 Task: Set the aspect ratio in raw video demuxer to 16:9.
Action: Mouse moved to (98, 14)
Screenshot: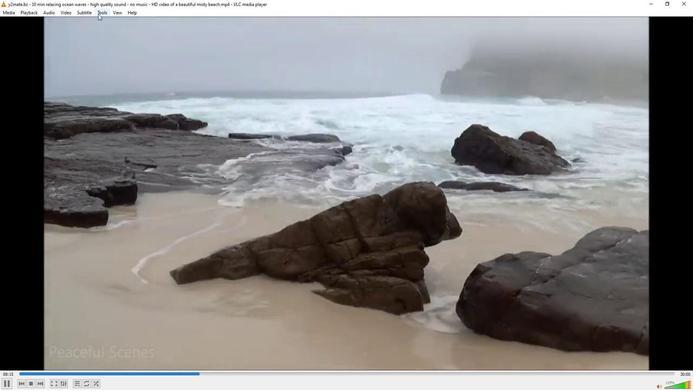 
Action: Mouse pressed left at (98, 14)
Screenshot: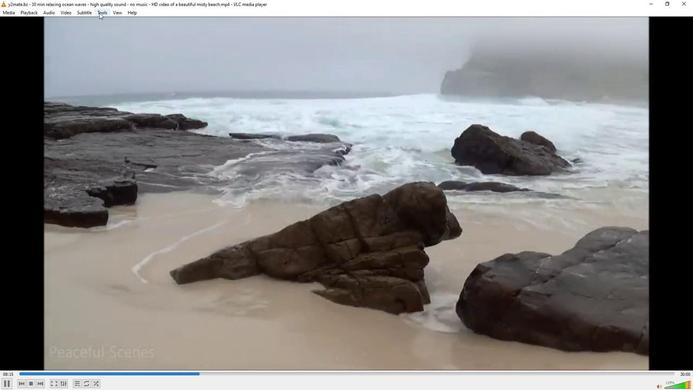 
Action: Mouse moved to (117, 99)
Screenshot: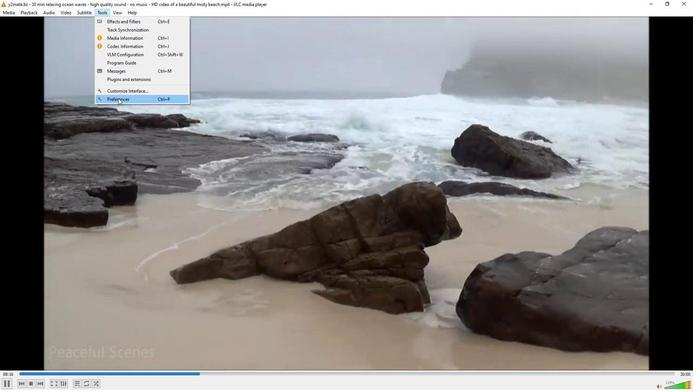 
Action: Mouse pressed left at (117, 99)
Screenshot: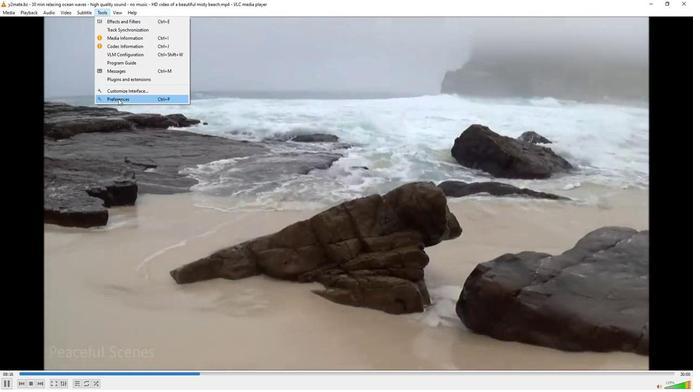 
Action: Mouse moved to (190, 297)
Screenshot: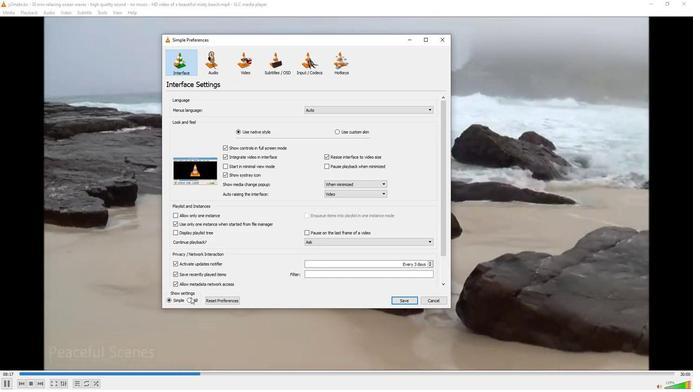 
Action: Mouse pressed left at (190, 297)
Screenshot: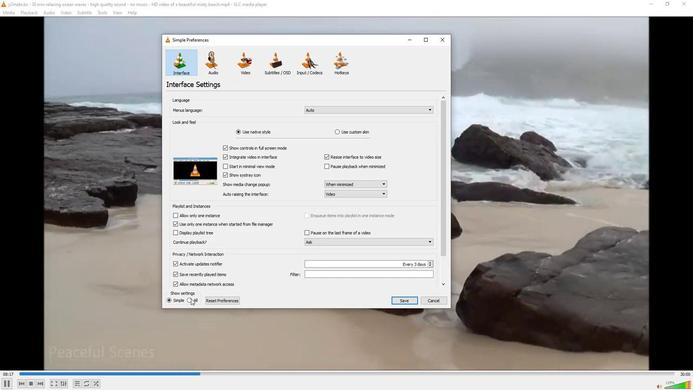 
Action: Mouse moved to (178, 197)
Screenshot: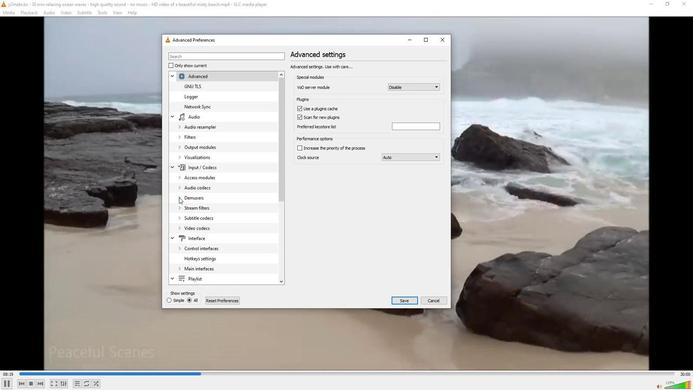 
Action: Mouse pressed left at (178, 197)
Screenshot: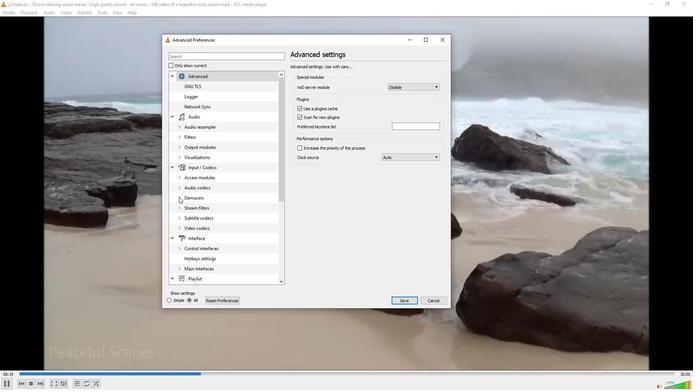 
Action: Mouse moved to (199, 218)
Screenshot: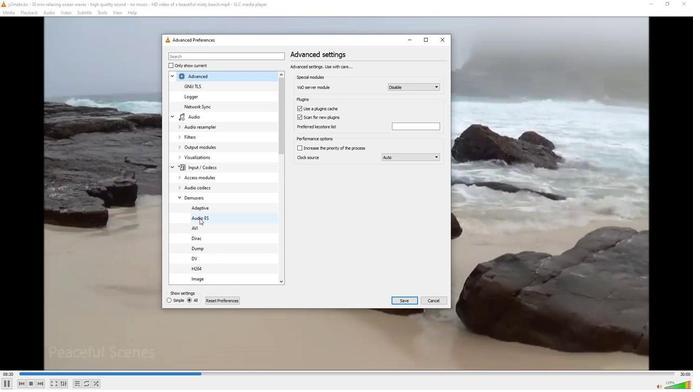 
Action: Mouse scrolled (199, 218) with delta (0, 0)
Screenshot: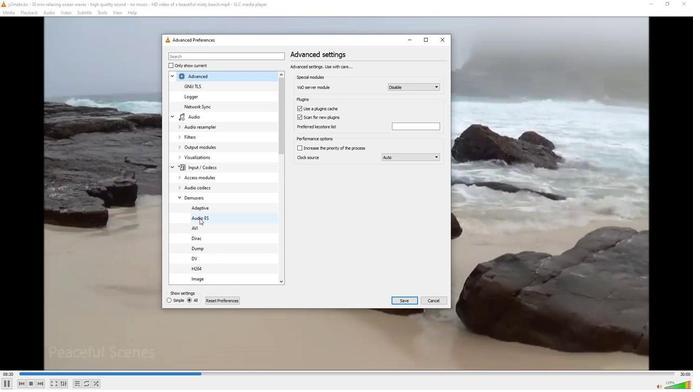 
Action: Mouse moved to (199, 218)
Screenshot: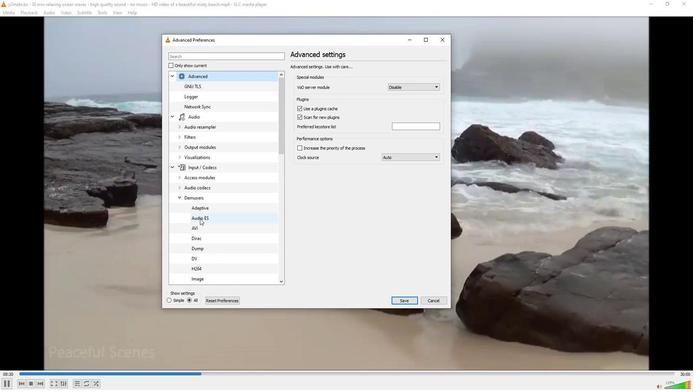 
Action: Mouse scrolled (199, 218) with delta (0, 0)
Screenshot: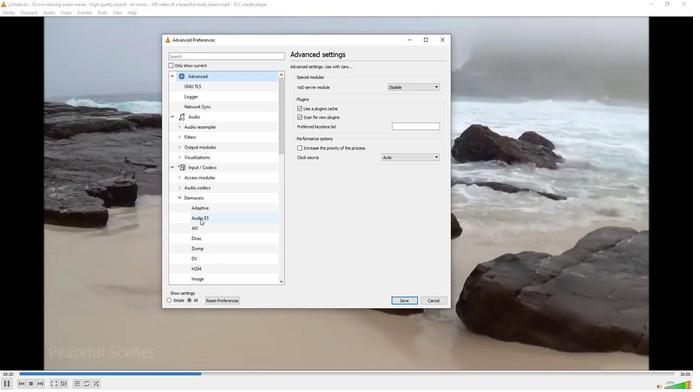 
Action: Mouse scrolled (199, 218) with delta (0, 0)
Screenshot: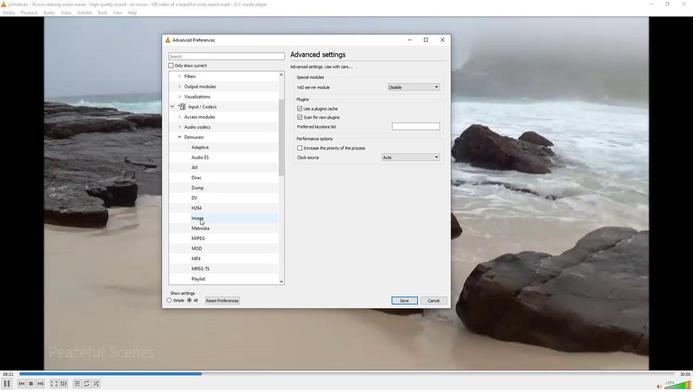 
Action: Mouse scrolled (199, 218) with delta (0, 0)
Screenshot: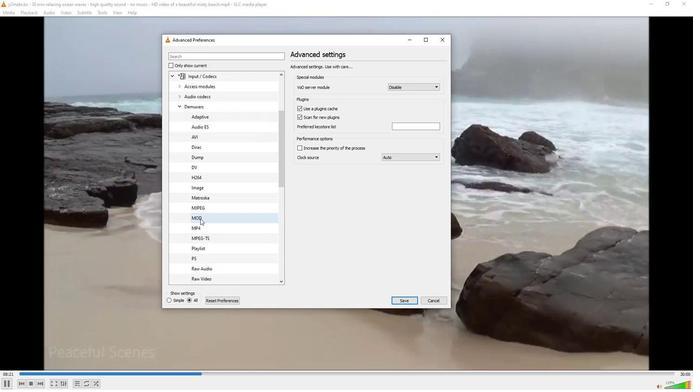 
Action: Mouse moved to (208, 248)
Screenshot: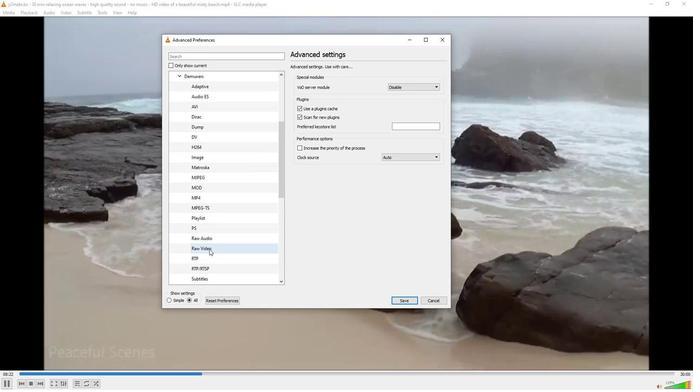 
Action: Mouse pressed left at (208, 248)
Screenshot: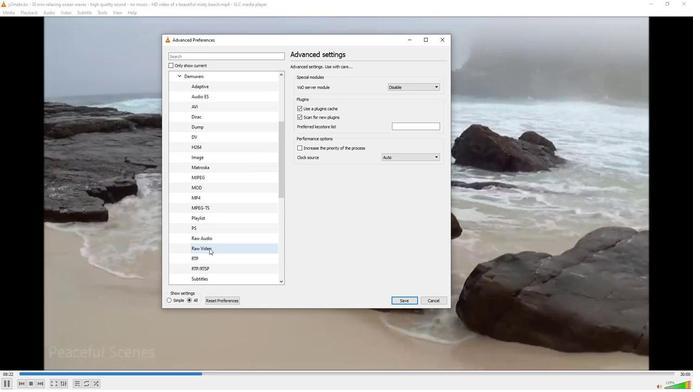 
Action: Mouse moved to (402, 117)
Screenshot: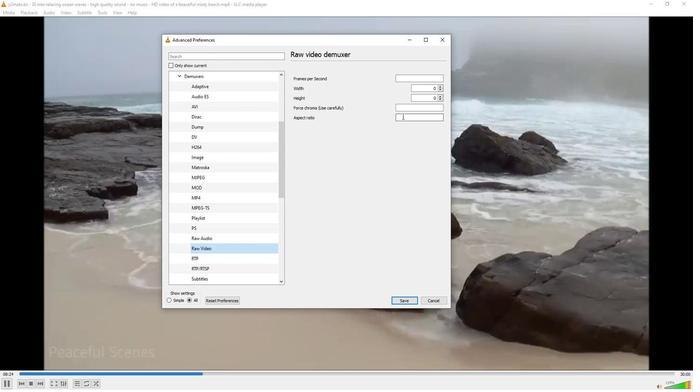 
Action: Mouse pressed left at (402, 117)
Screenshot: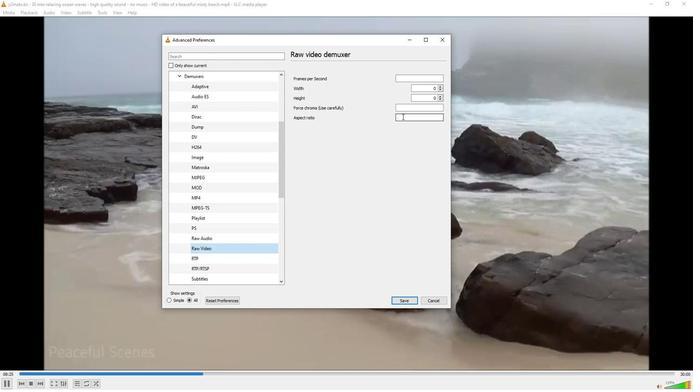 
Action: Mouse moved to (401, 128)
Screenshot: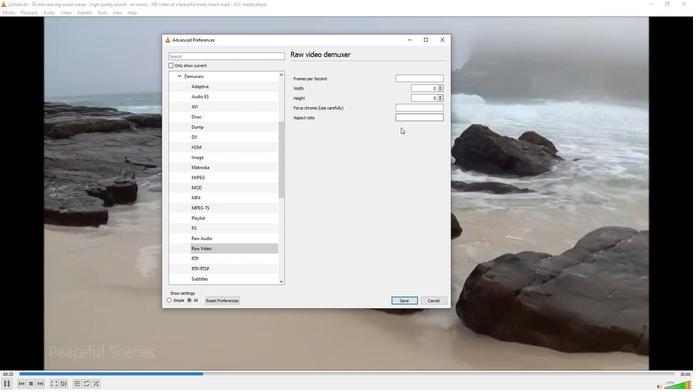 
Action: Key pressed 16<Key.shift_r>:9
Screenshot: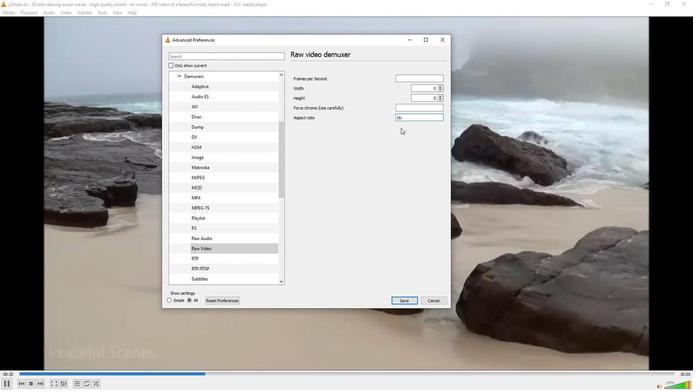 
Action: Mouse moved to (401, 128)
Screenshot: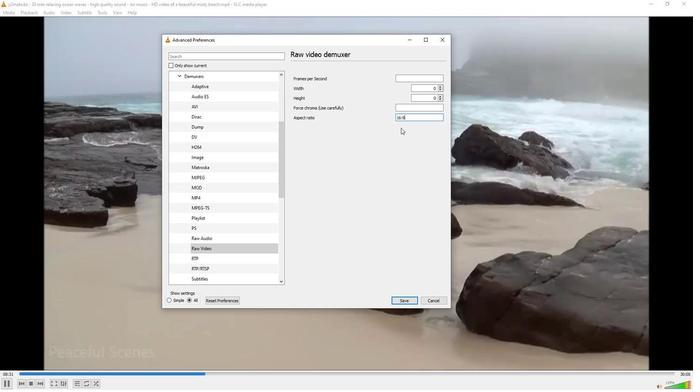 
